 Task: Reply All to email with the signature Brian Hall with the subject 'Request for a quote' from softage.1@softage.net with the message 'I wanted to follow up on the request for additional information for the new supplier.'
Action: Mouse moved to (1041, 172)
Screenshot: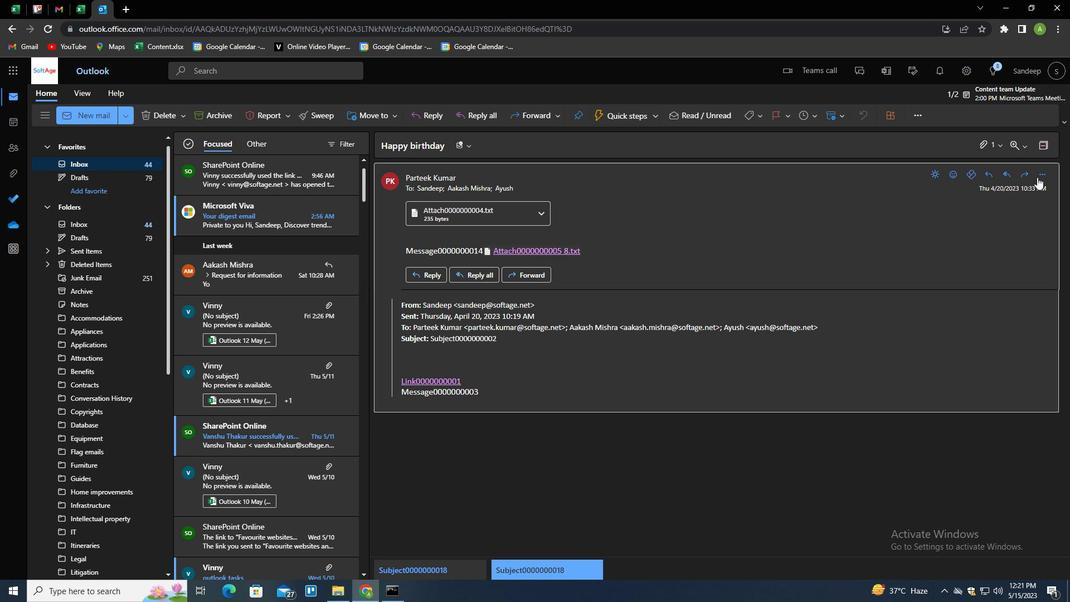 
Action: Mouse pressed left at (1041, 172)
Screenshot: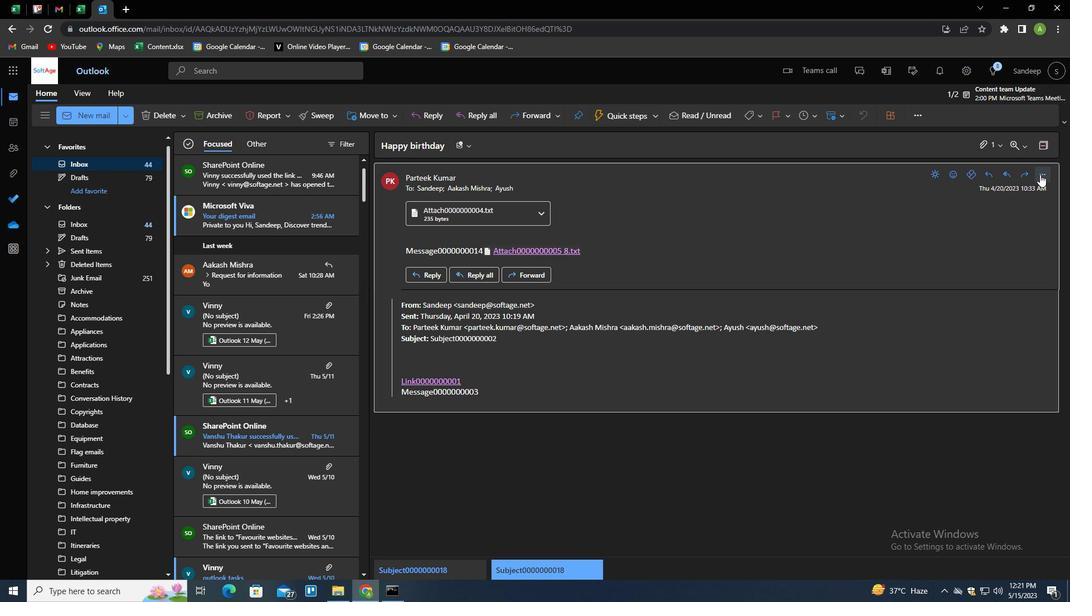 
Action: Mouse moved to (993, 209)
Screenshot: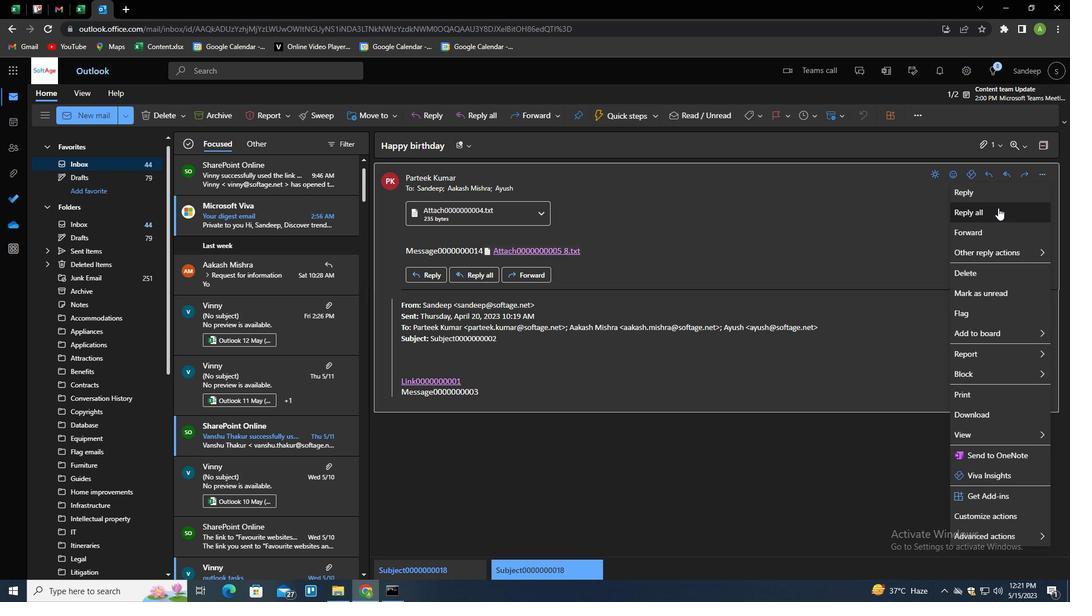 
Action: Mouse pressed left at (993, 209)
Screenshot: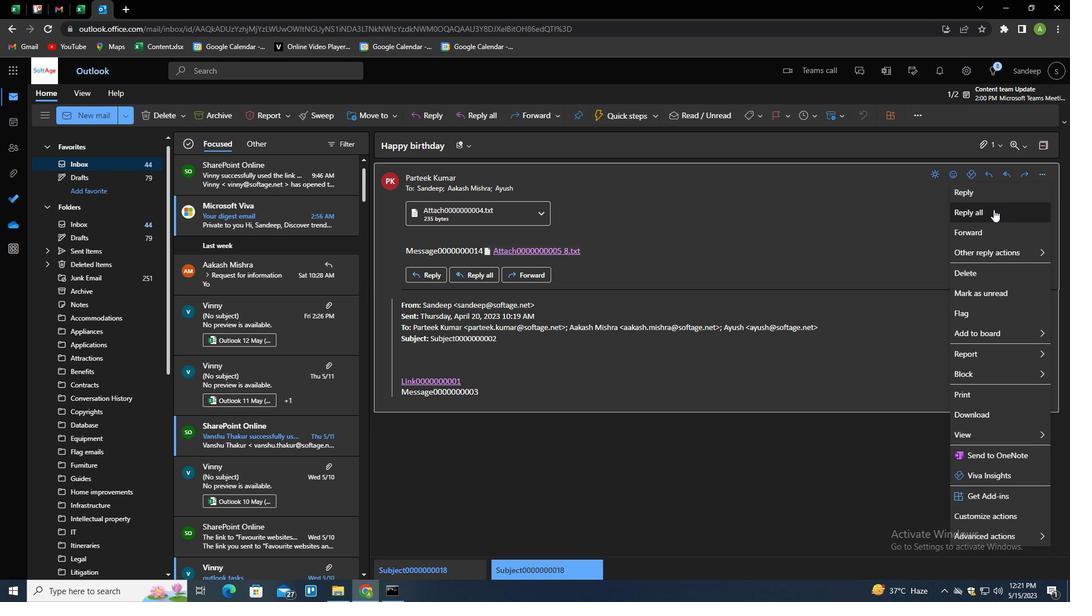 
Action: Mouse moved to (386, 316)
Screenshot: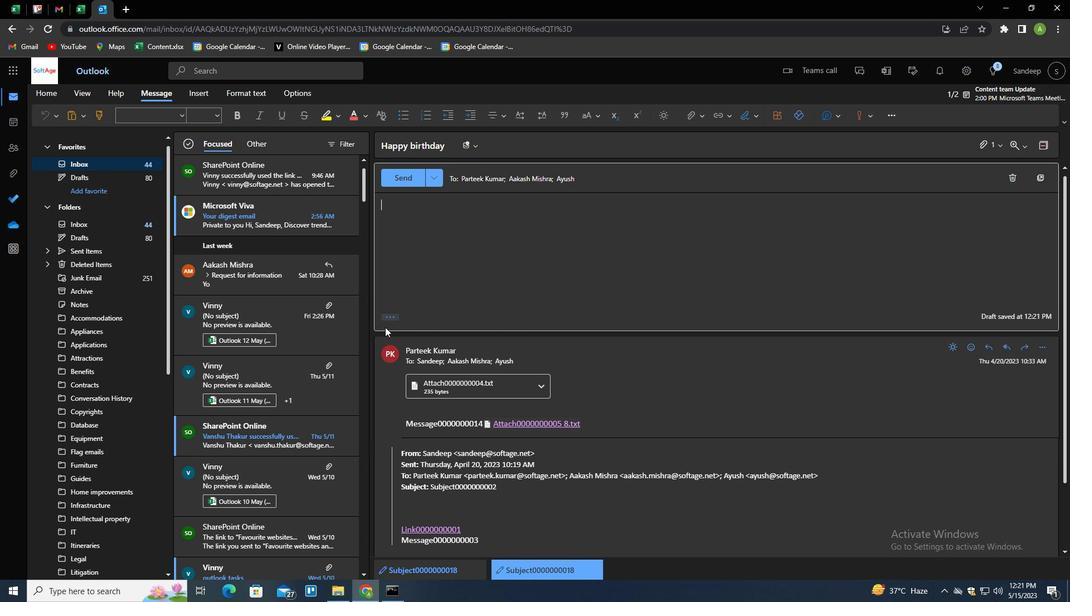 
Action: Mouse pressed left at (386, 316)
Screenshot: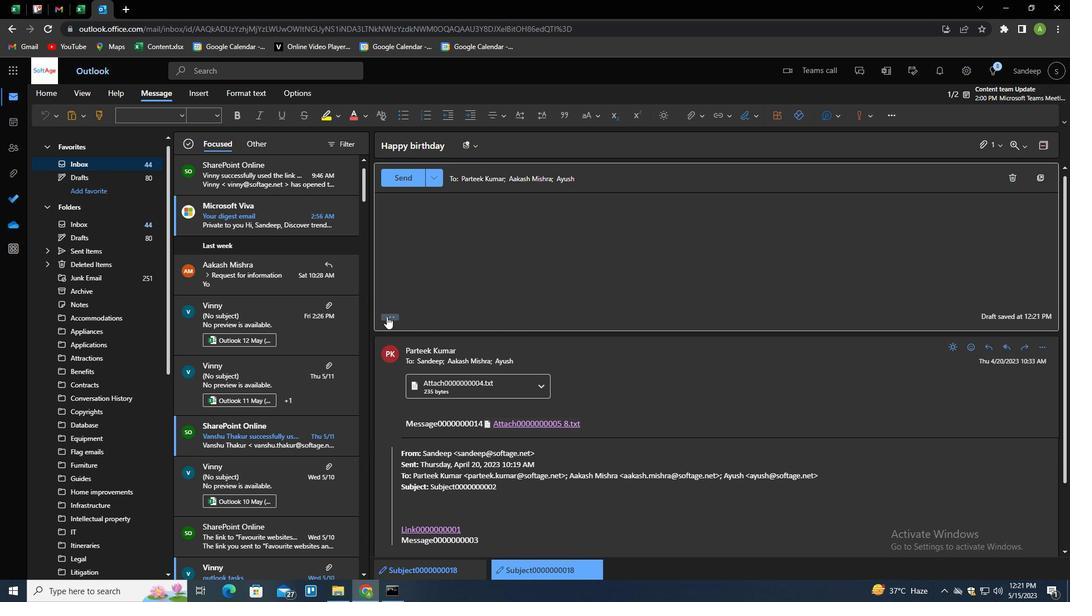 
Action: Mouse moved to (745, 115)
Screenshot: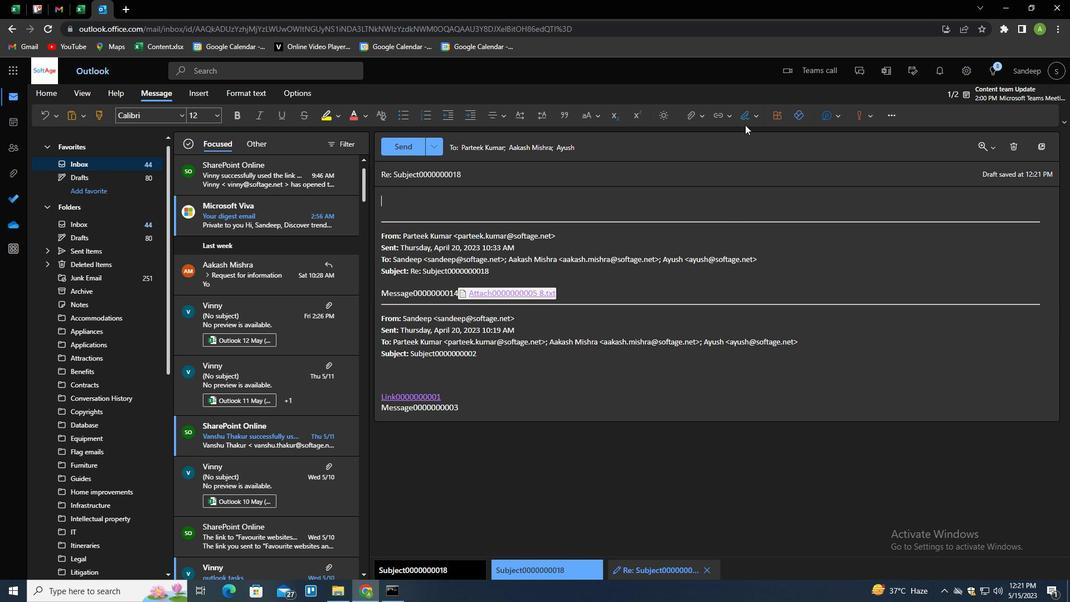 
Action: Mouse pressed left at (745, 115)
Screenshot: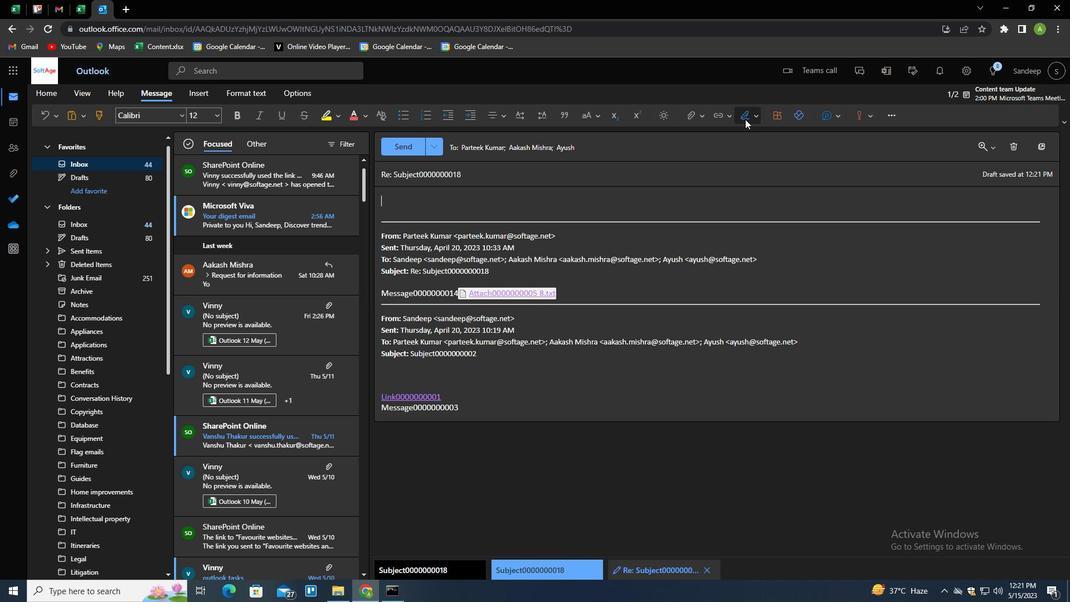 
Action: Mouse moved to (739, 161)
Screenshot: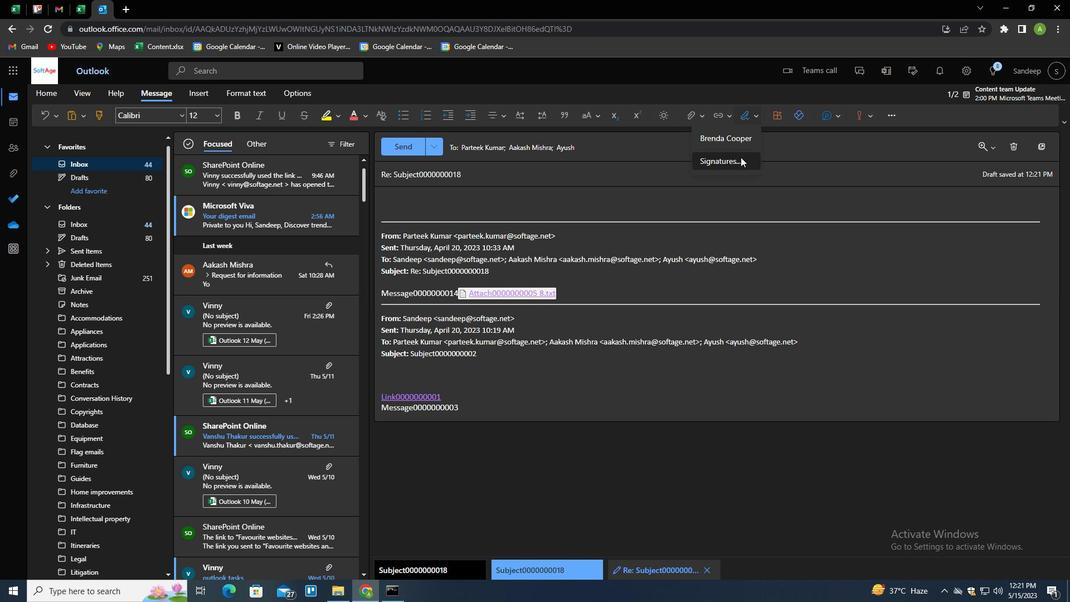 
Action: Mouse pressed left at (739, 161)
Screenshot: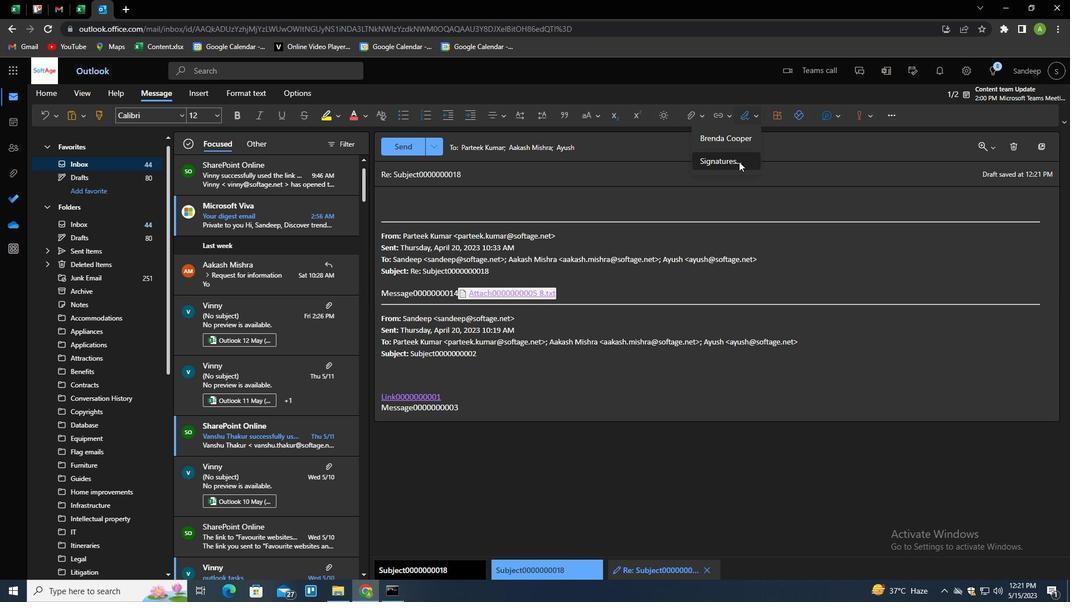 
Action: Mouse moved to (756, 201)
Screenshot: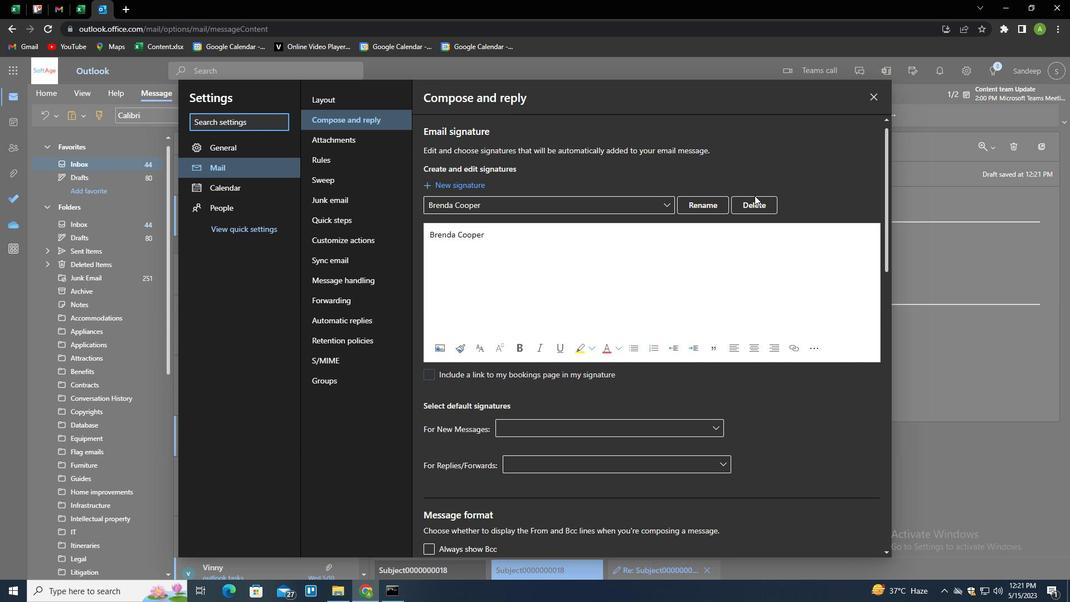 
Action: Mouse pressed left at (756, 201)
Screenshot: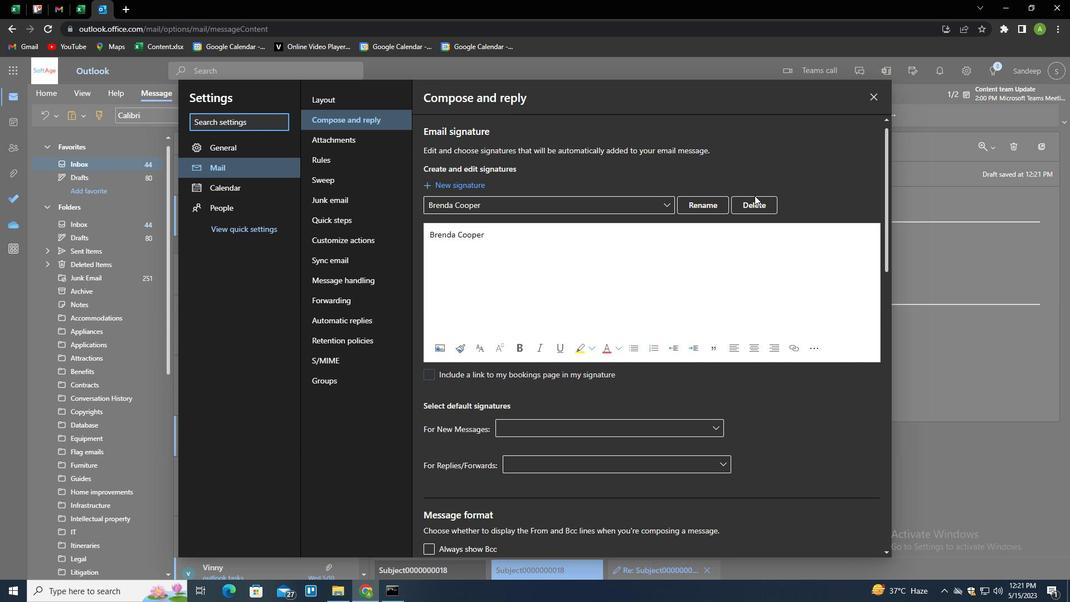 
Action: Mouse moved to (732, 205)
Screenshot: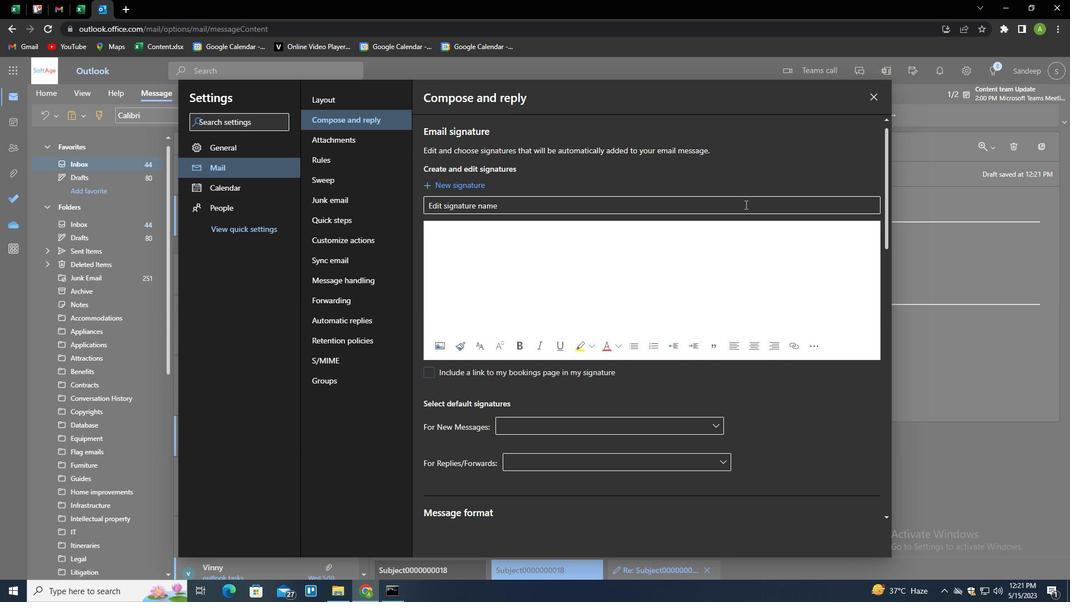 
Action: Mouse pressed left at (732, 205)
Screenshot: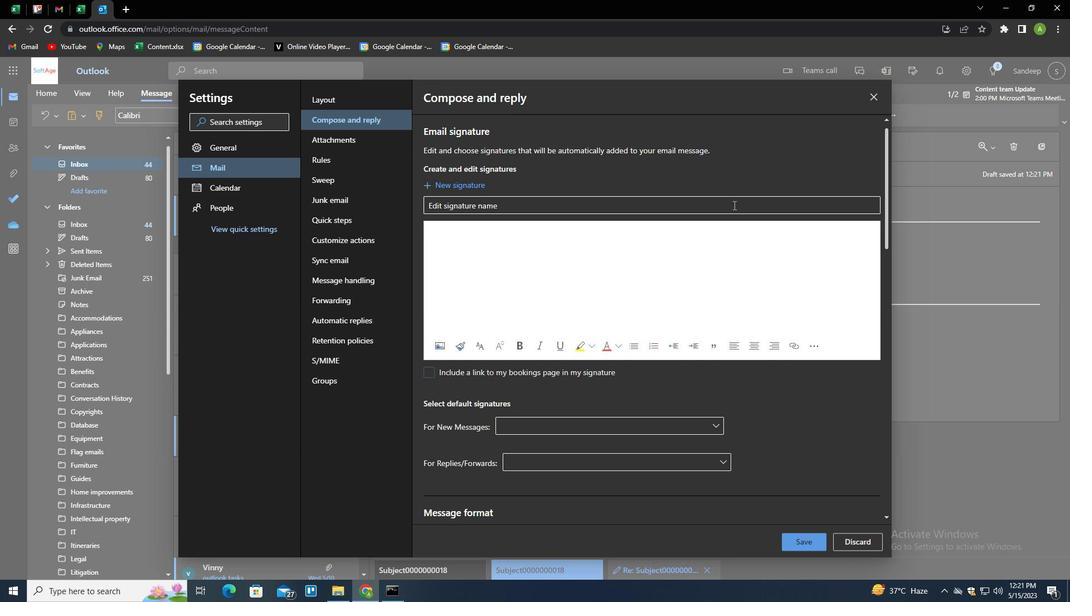 
Action: Key pressed <Key.shift>BRIAN<Key.space><Key.shift>HALL<Key.tab><Key.shift>BRIAN<Key.space><Key.shift>G<Key.backspace><Key.shift>HALL
Screenshot: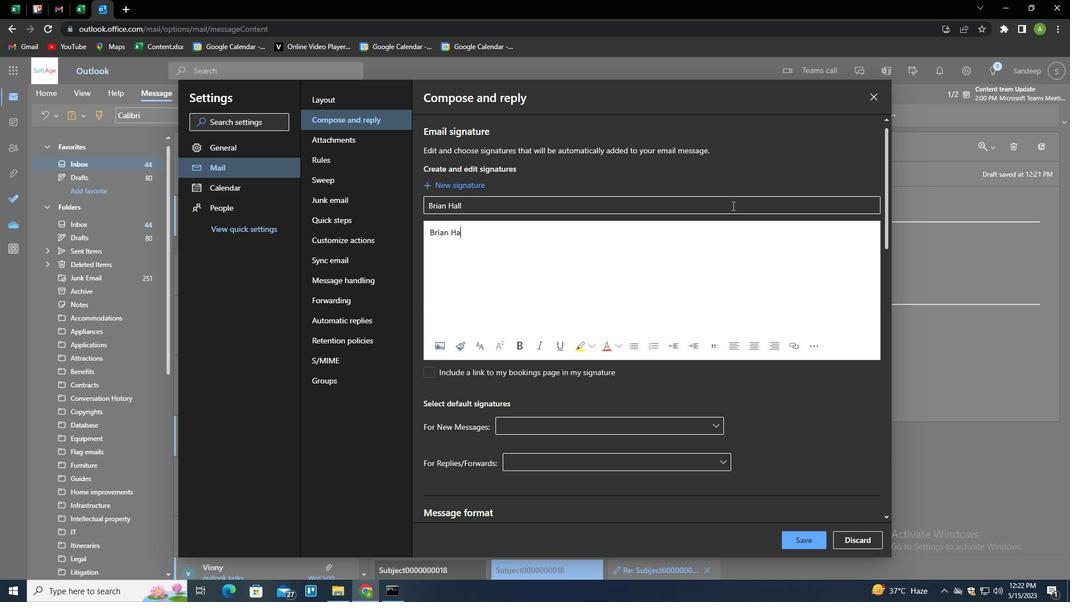 
Action: Mouse moved to (808, 539)
Screenshot: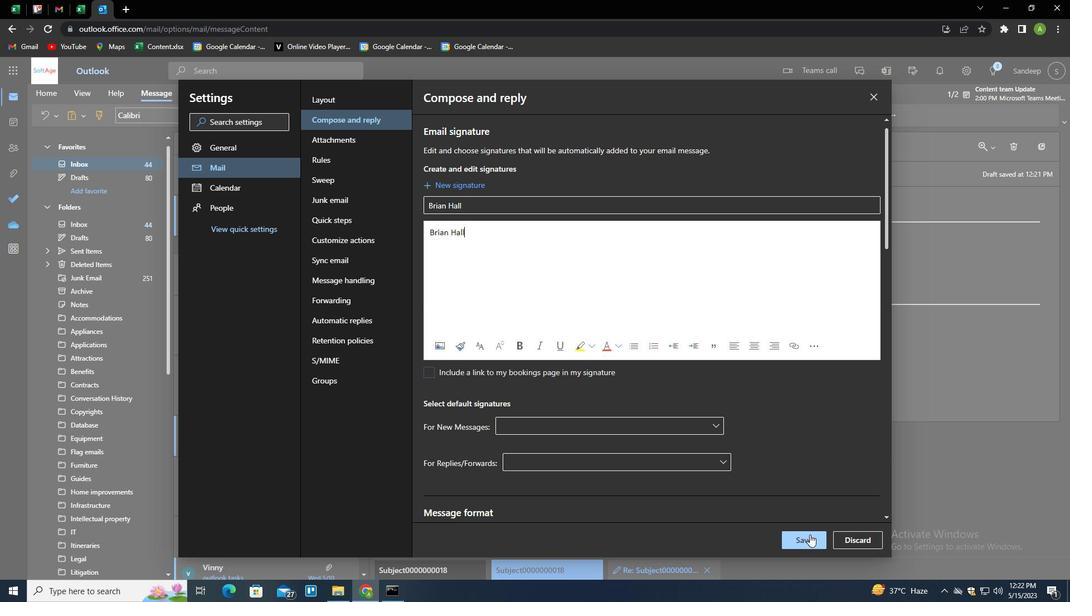 
Action: Mouse pressed left at (808, 539)
Screenshot: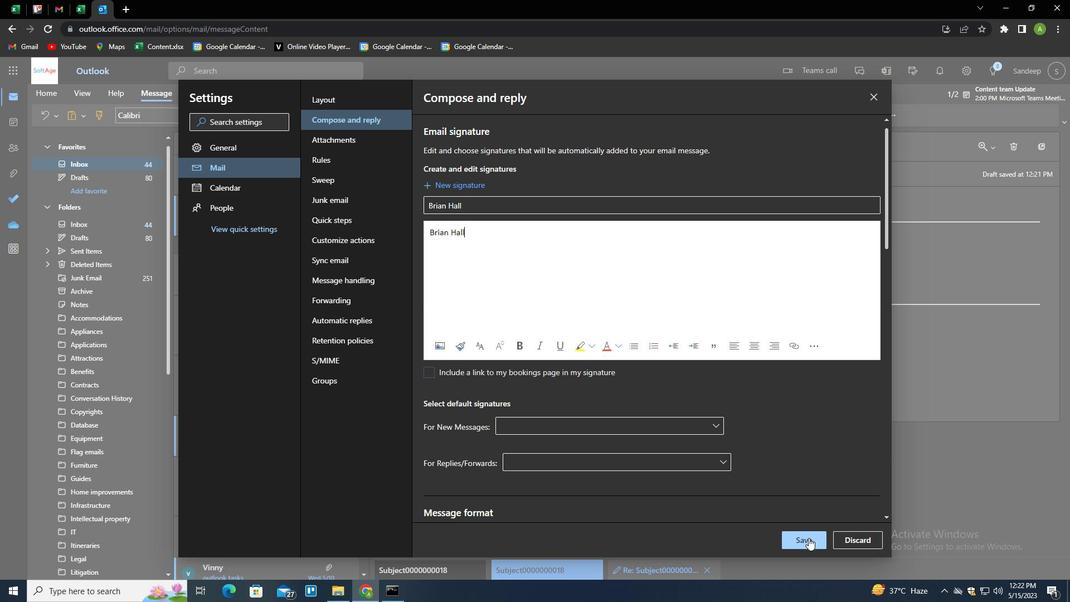 
Action: Mouse moved to (948, 377)
Screenshot: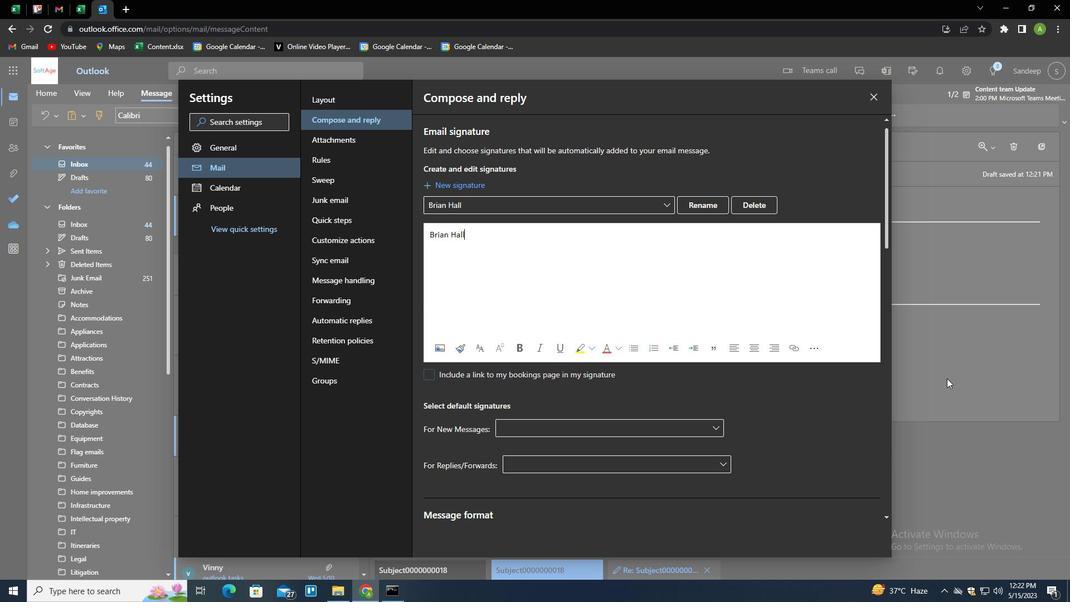 
Action: Mouse pressed left at (948, 377)
Screenshot: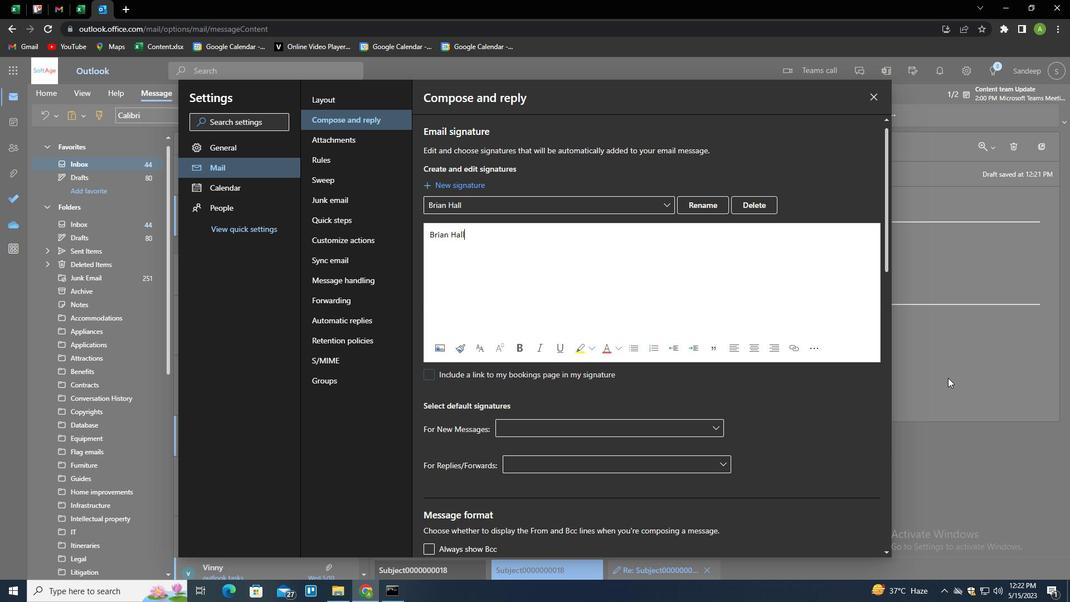 
Action: Mouse moved to (745, 112)
Screenshot: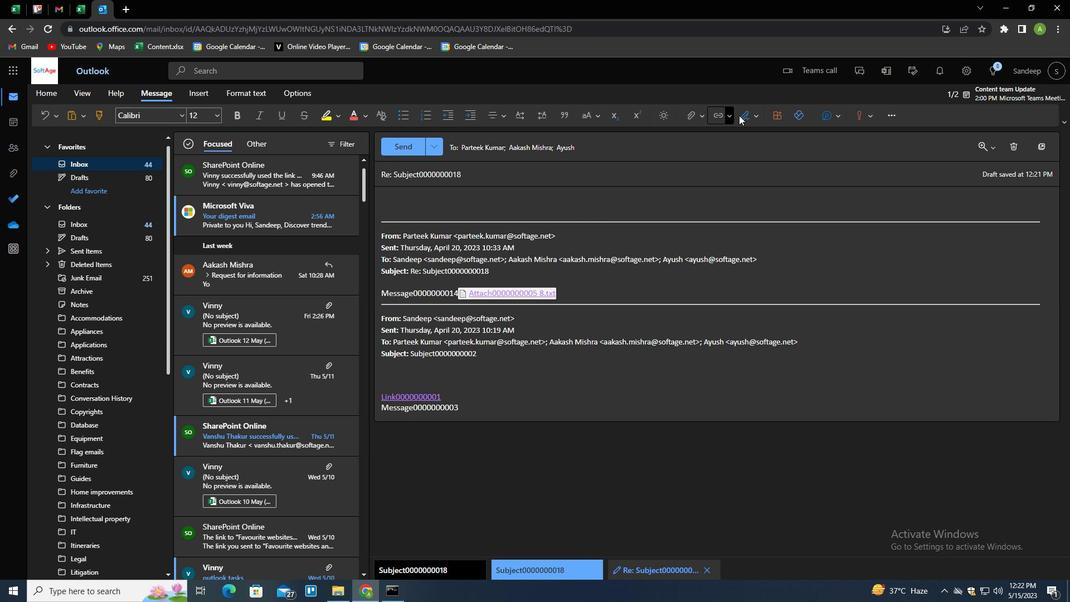 
Action: Mouse pressed left at (745, 112)
Screenshot: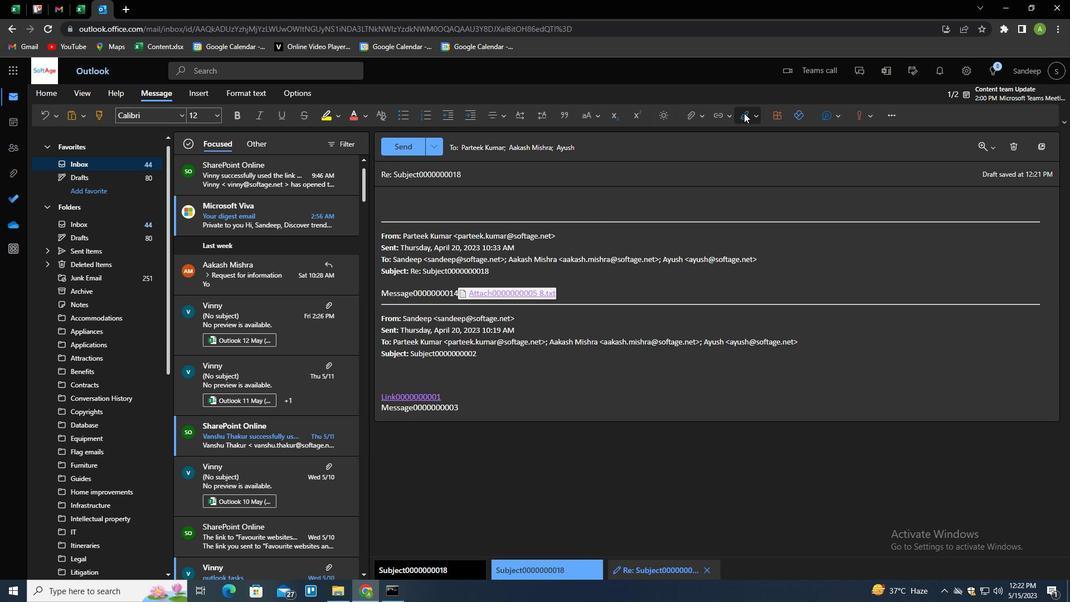 
Action: Mouse moved to (736, 136)
Screenshot: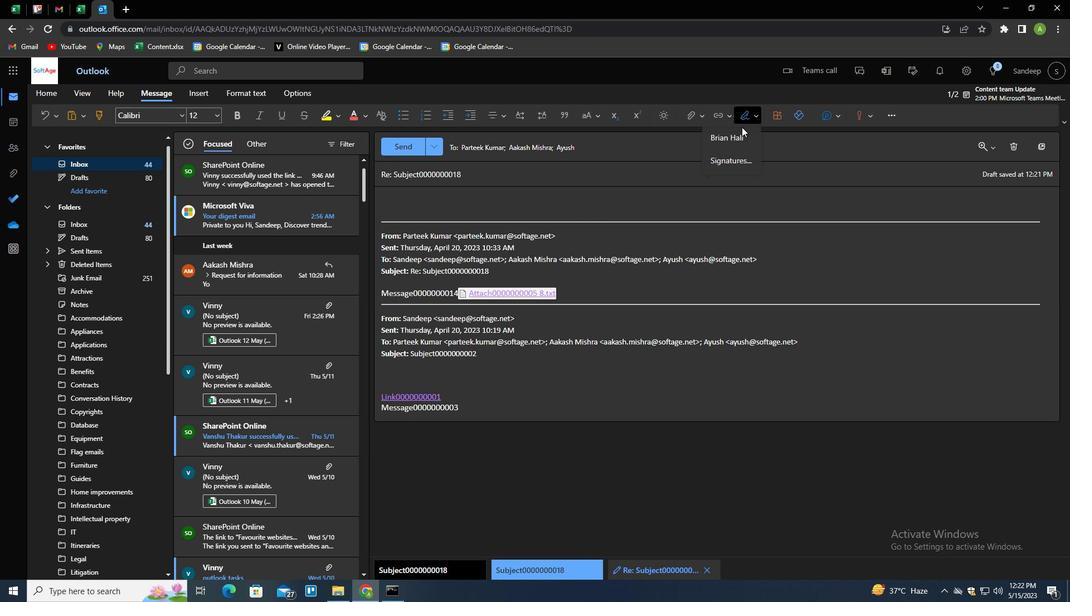 
Action: Mouse pressed left at (736, 136)
Screenshot: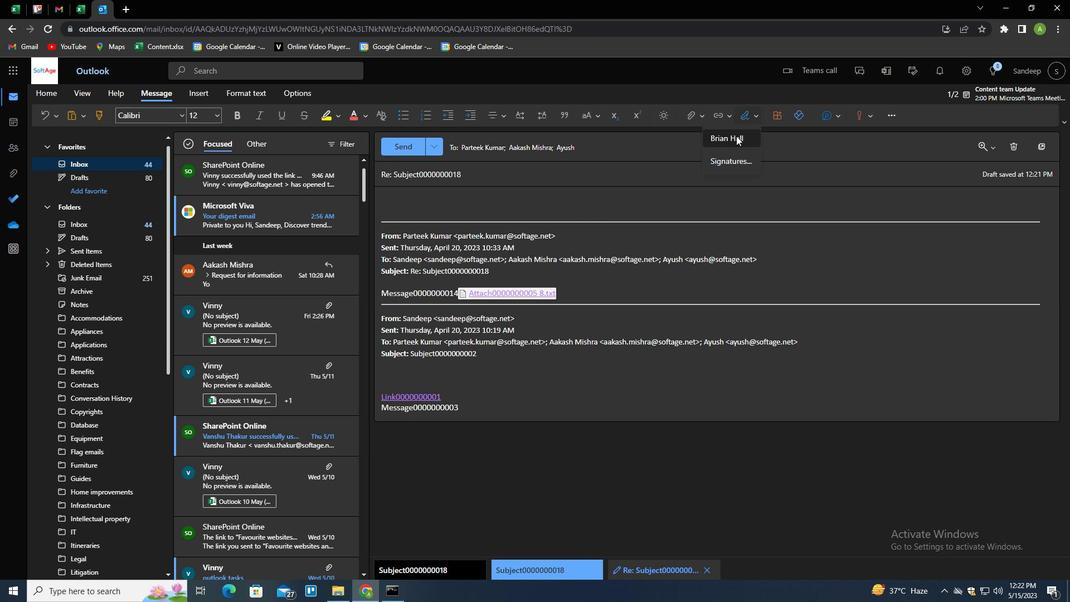 
Action: Mouse moved to (415, 178)
Screenshot: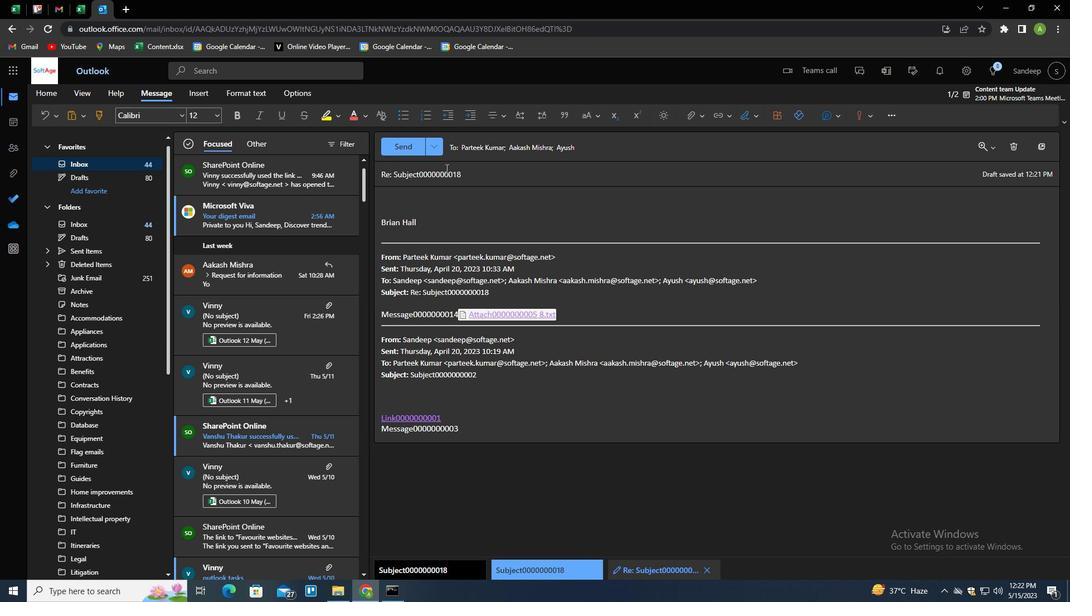 
Action: Mouse pressed left at (415, 178)
Screenshot: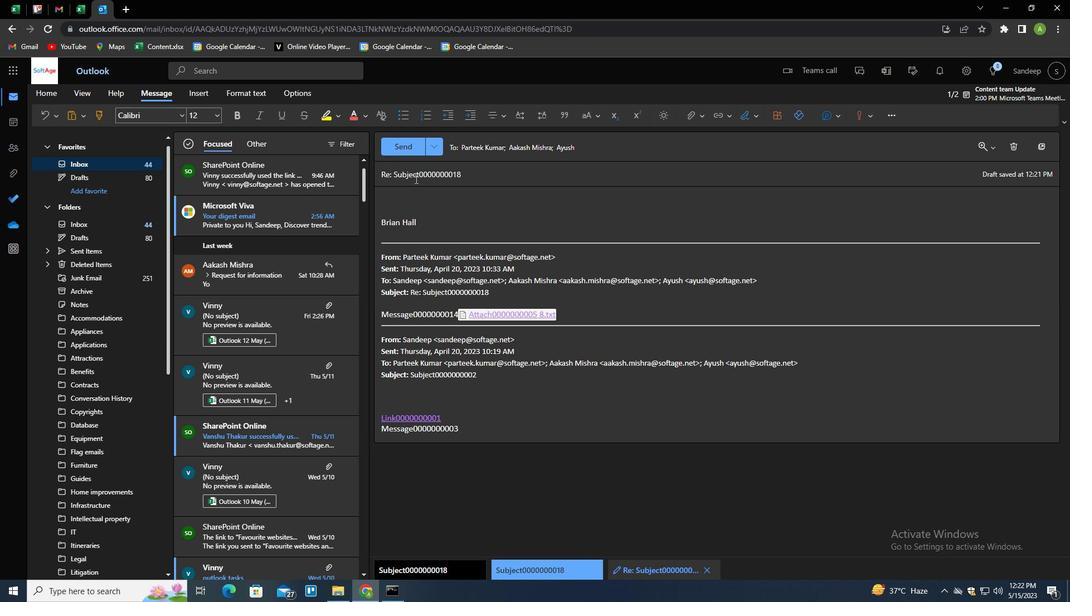 
Action: Mouse pressed left at (415, 178)
Screenshot: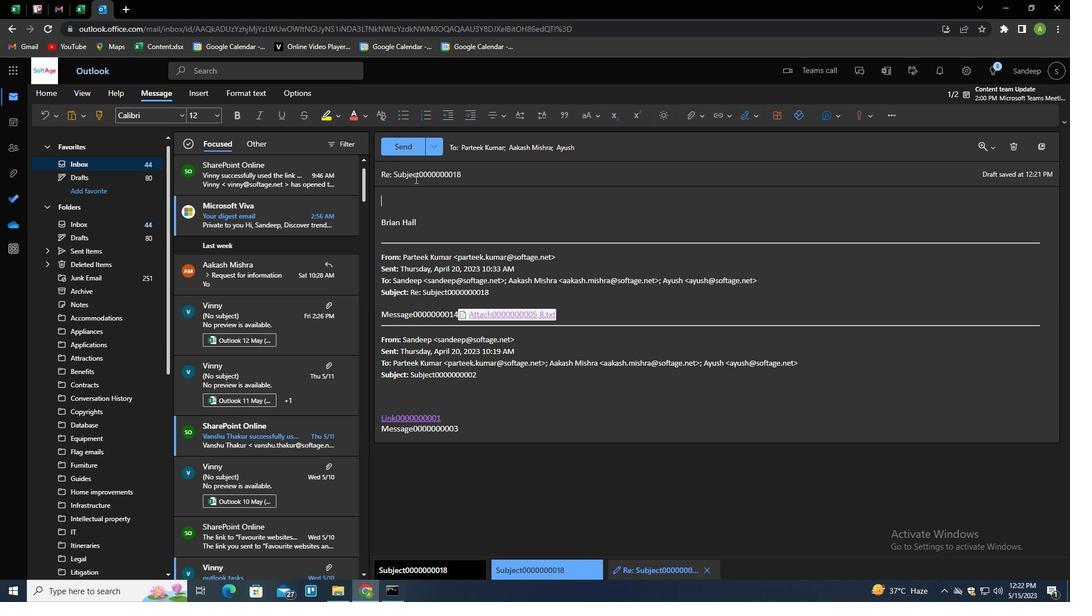 
Action: Mouse pressed left at (415, 178)
Screenshot: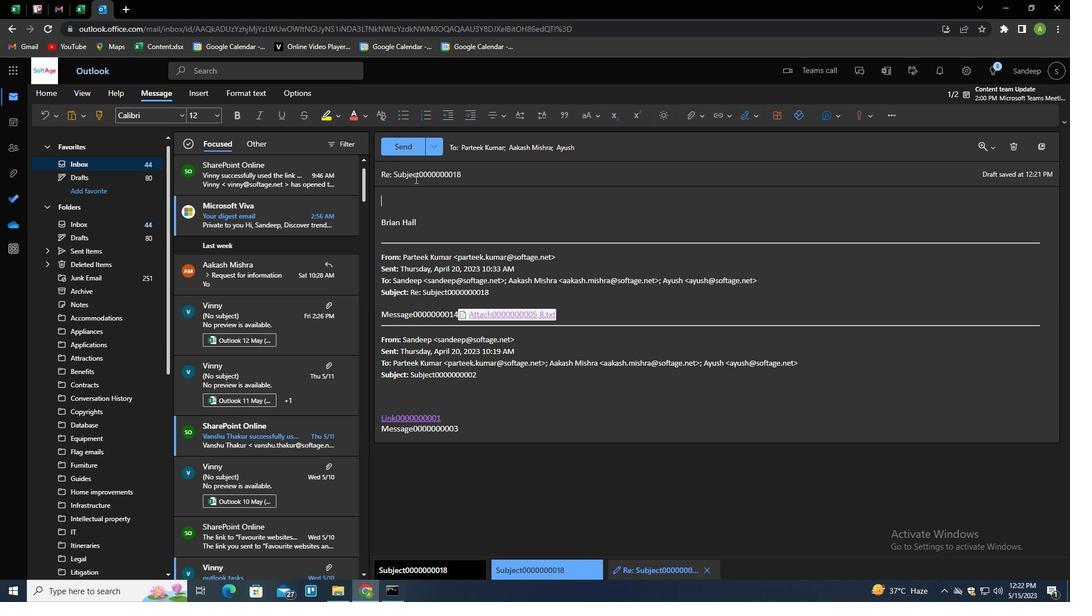 
Action: Key pressed <Key.shift>REQUEST<Key.space>FOR<Key.space>A<Key.space>QUOTE
Screenshot: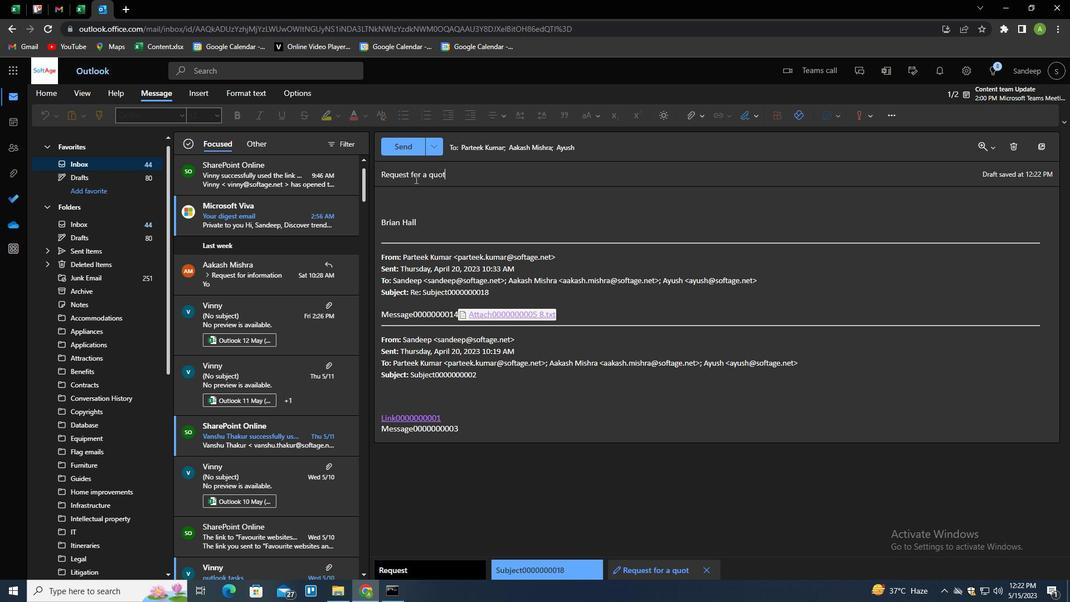 
Action: Mouse moved to (416, 182)
Screenshot: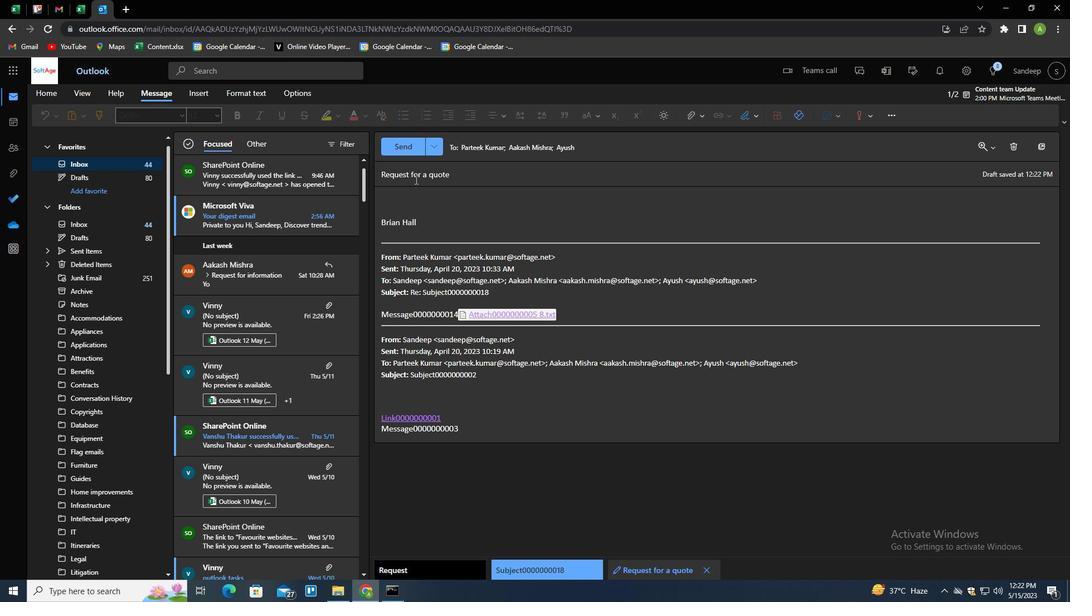 
Action: Key pressed <Key.tab><Key.shift>I<Key.space>WANTED<Key.space>TO<Key.space>GO<Key.backspace><Key.backspace>FOLLOW<Key.space>UP<Key.space>ON<Key.space>THE<Key.space>REQUEST<Key.space>FOR<Key.space>ADDITONAL<Key.space>IN<Key.backspace><Key.backspace><Key.backspace><Key.backspace><Key.backspace><Key.backspace><Key.backspace>IONAL<Key.space>INFORMATION<Key.space>FOR<Key.space>THE<Key.space>NEW<Key.space>SUPPLIER.
Screenshot: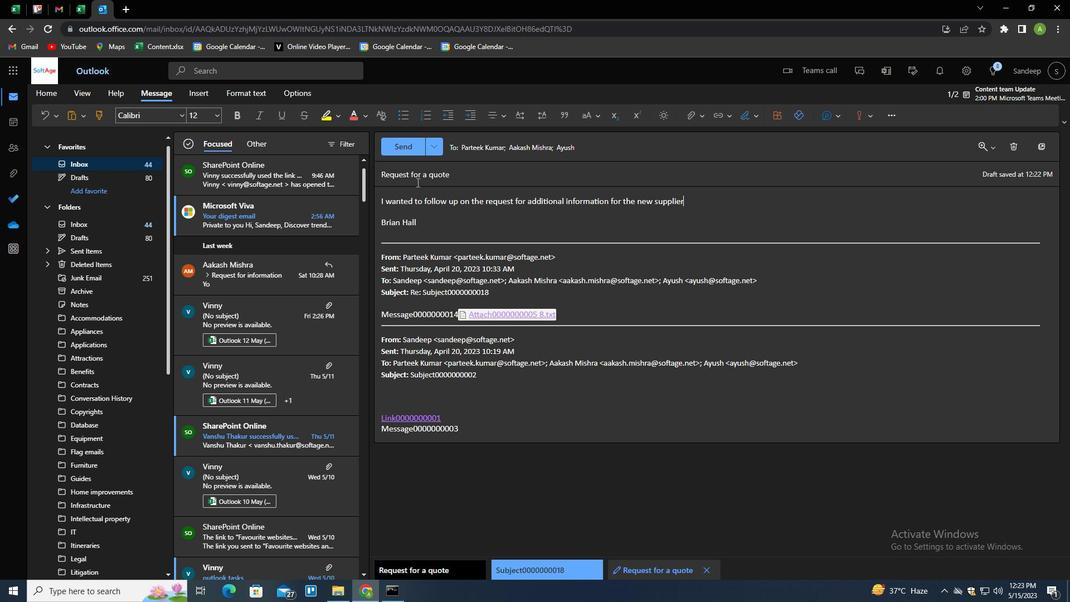 
Action: Mouse moved to (410, 151)
Screenshot: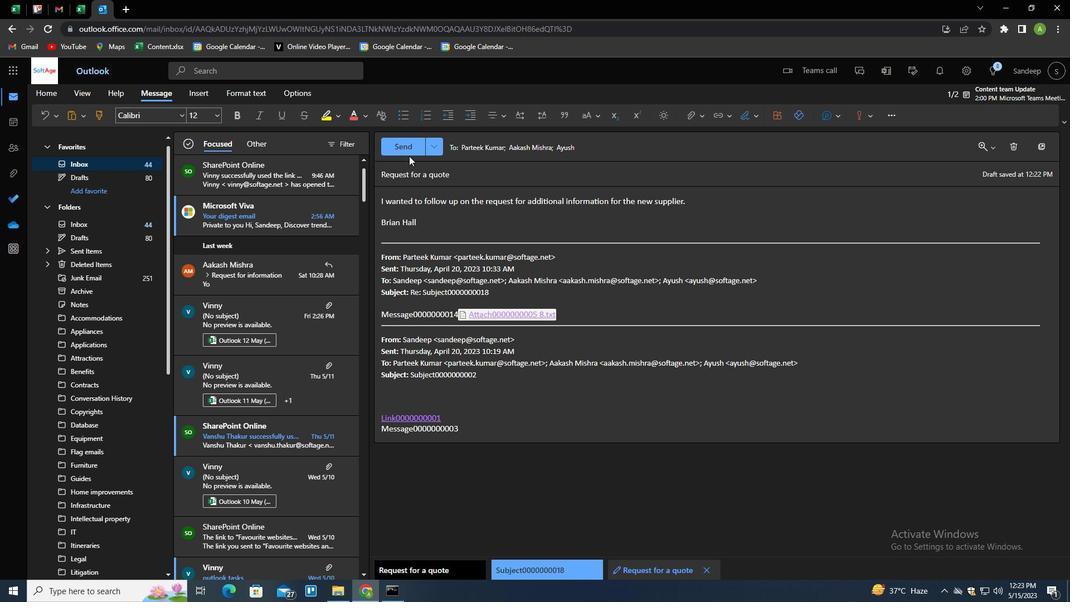 
Action: Mouse pressed left at (410, 151)
Screenshot: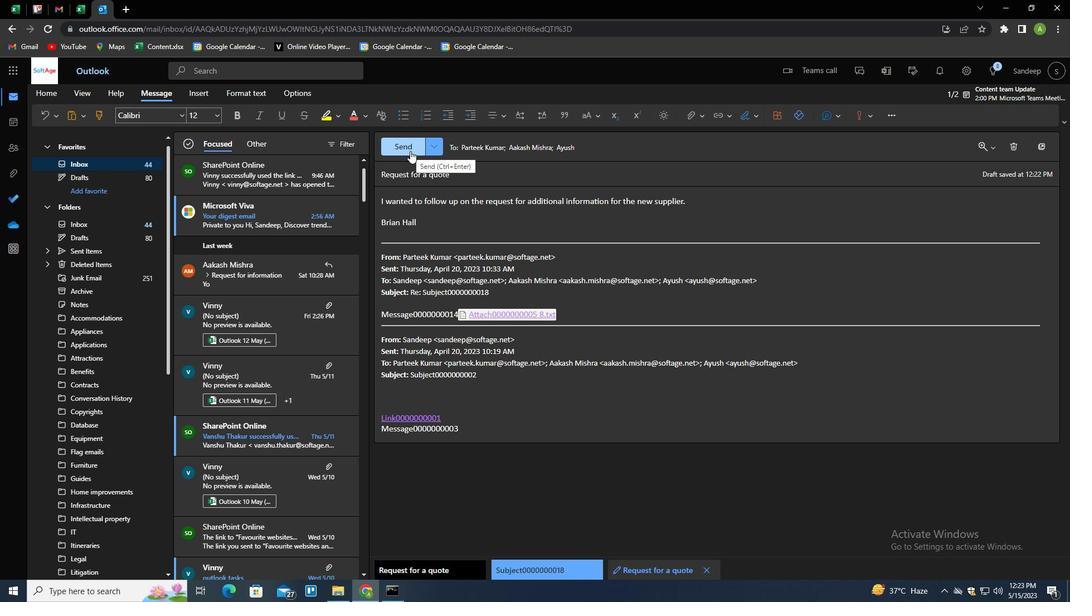 
Action: Mouse moved to (429, 172)
Screenshot: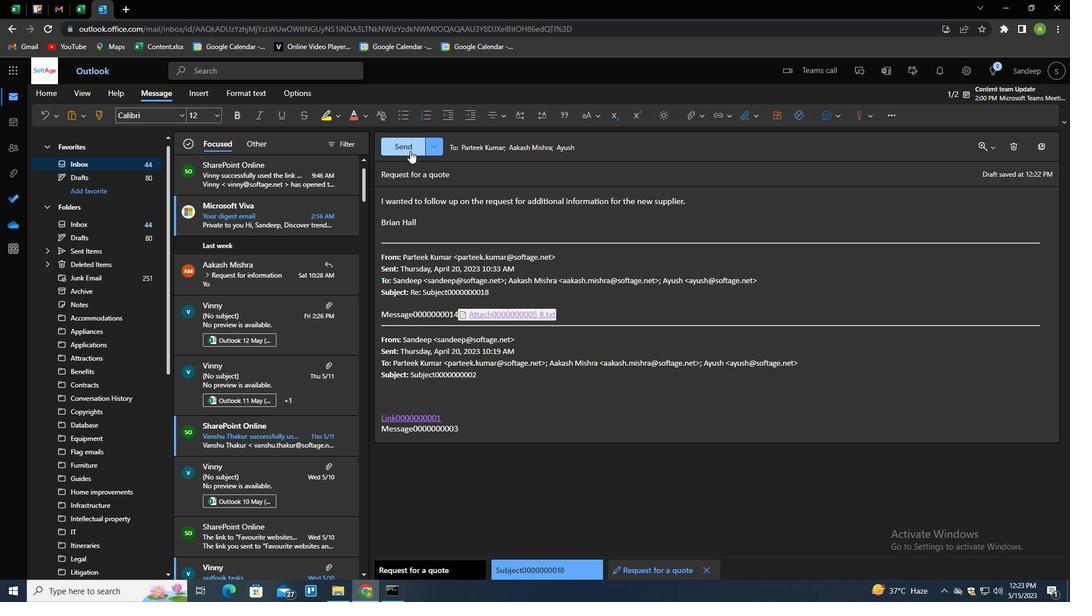 
